 Task: Open a blank sheet, save the file as knowledge.pdf Insert a table ' 2 by 2' In first column, add headers, 'Brand, Model'. Under first header, add  AppleUnder second header, add Iphone. Change table style to  Light Blue
Action: Mouse moved to (241, 184)
Screenshot: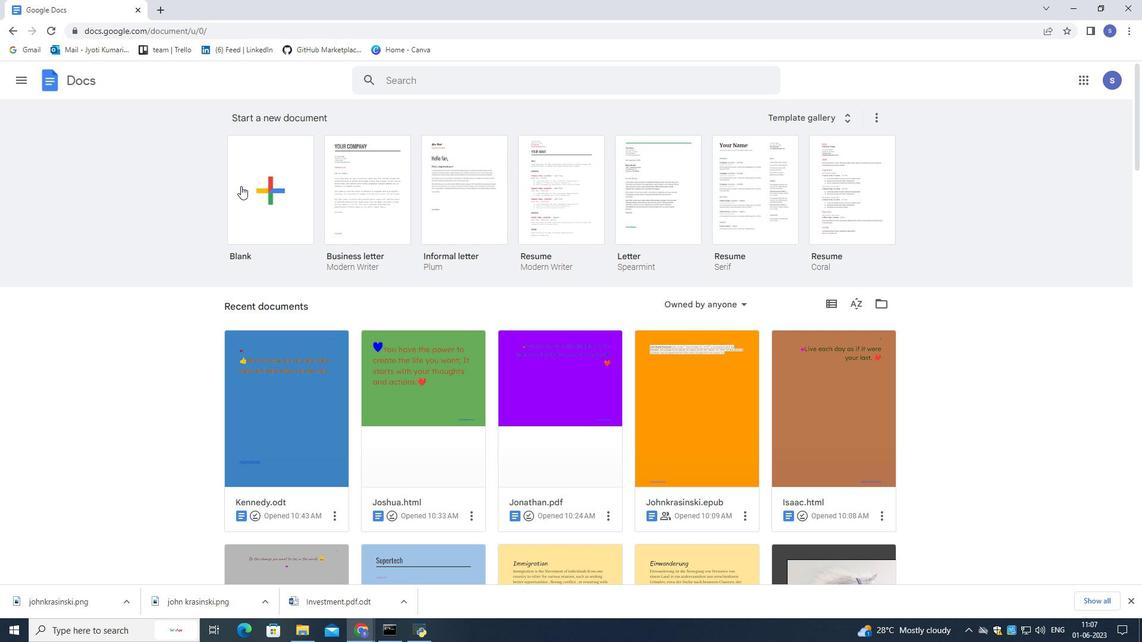 
Action: Mouse pressed left at (241, 184)
Screenshot: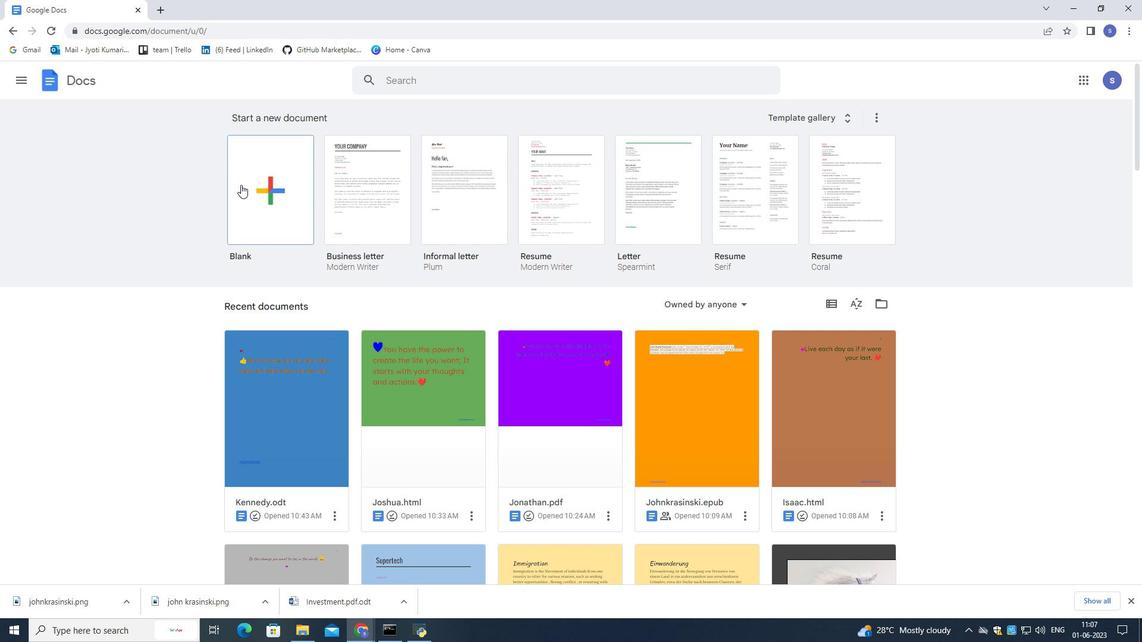 
Action: Mouse pressed left at (241, 184)
Screenshot: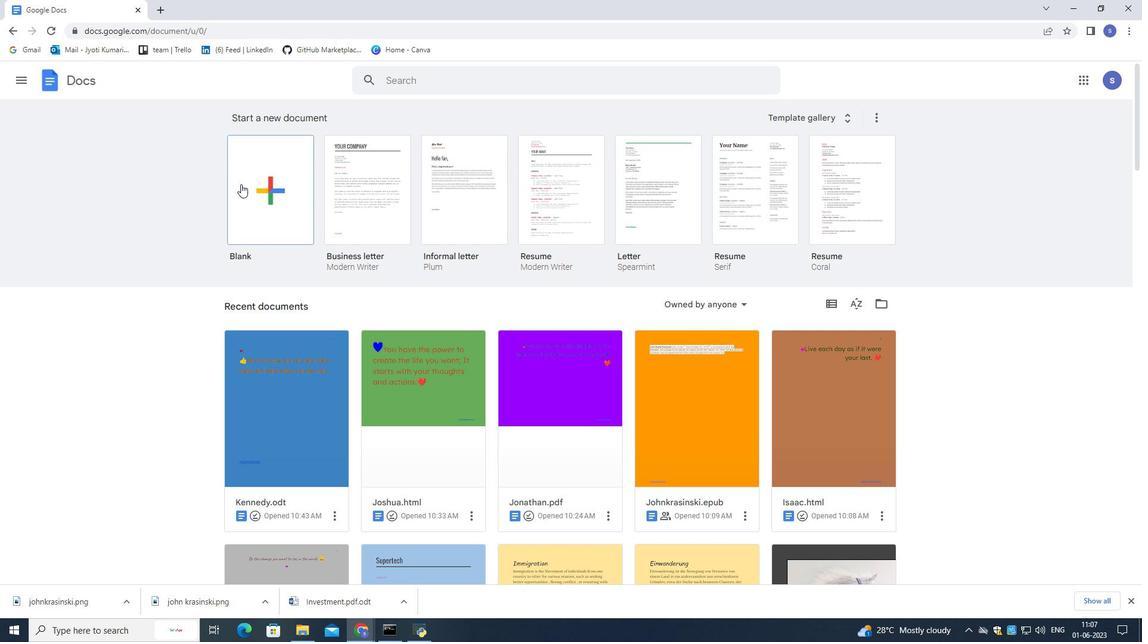 
Action: Mouse moved to (130, 72)
Screenshot: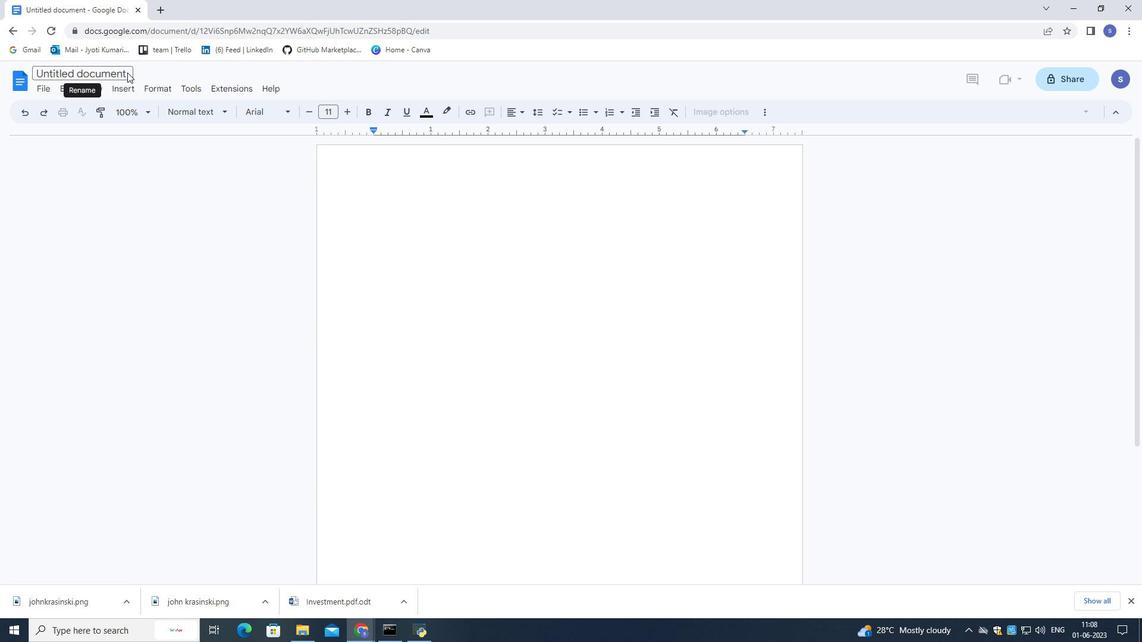 
Action: Mouse pressed left at (130, 72)
Screenshot: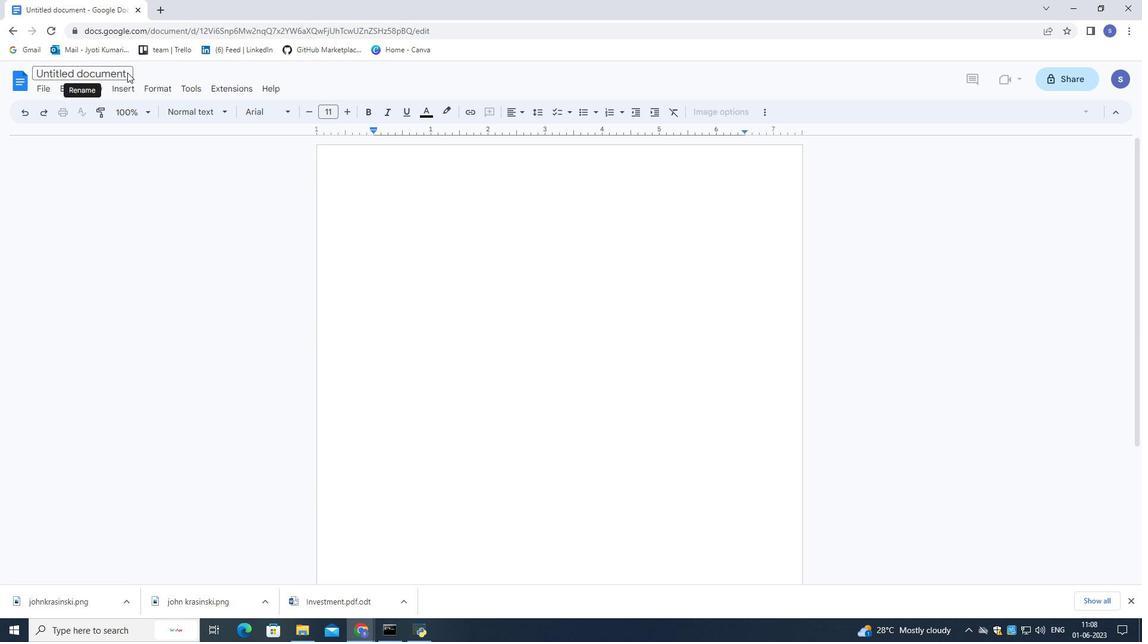 
Action: Mouse moved to (288, 89)
Screenshot: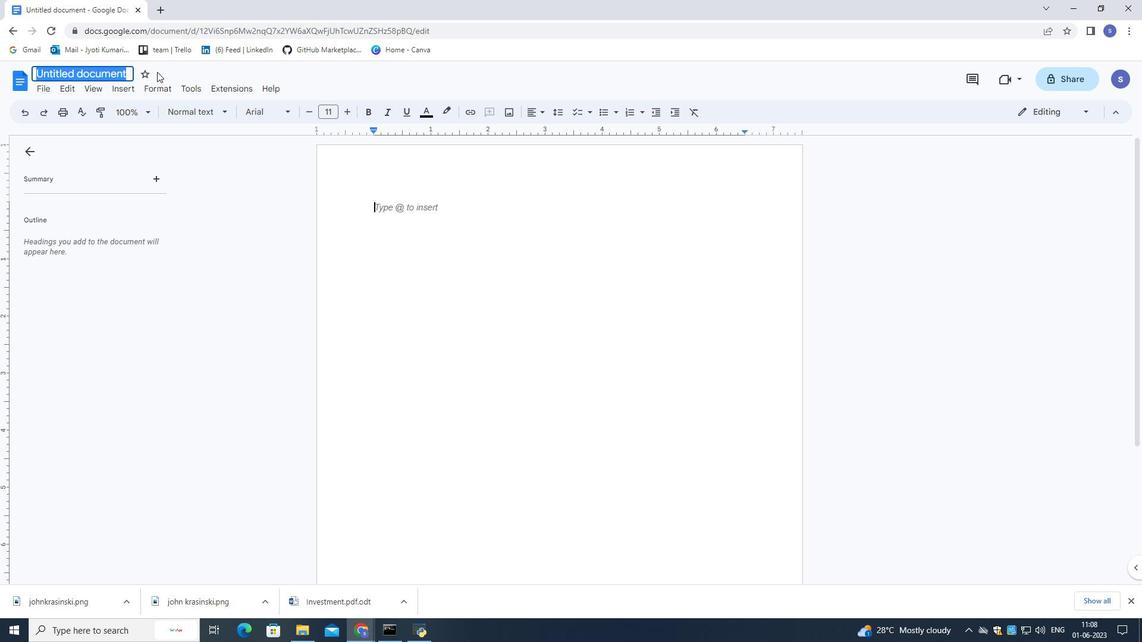 
Action: Key pressed <Key.shift>
Screenshot: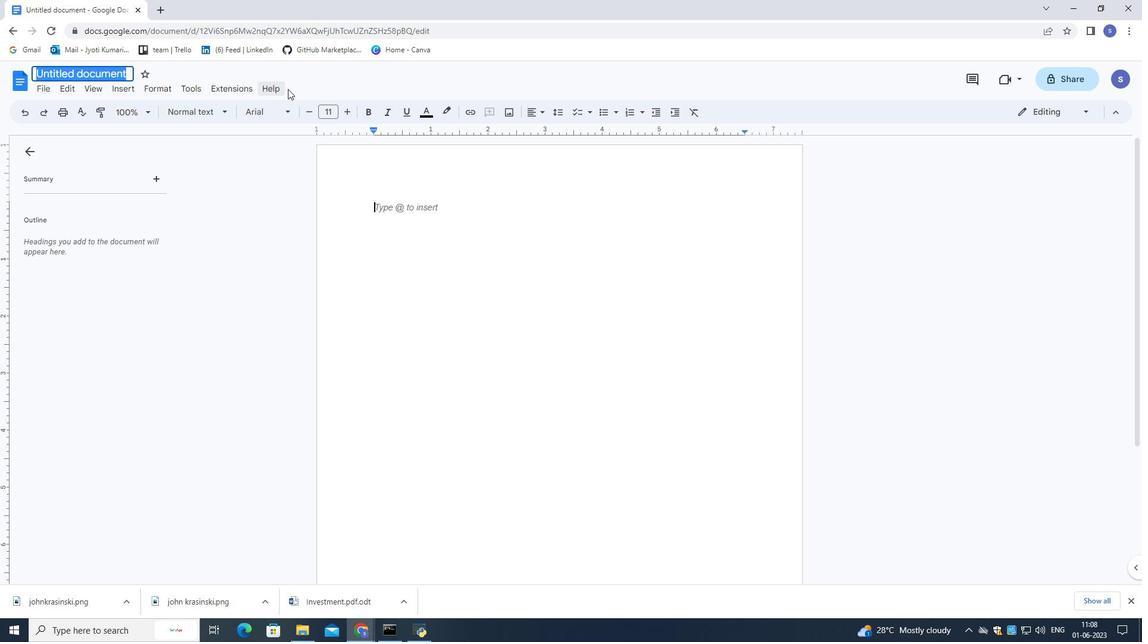
Action: Mouse moved to (288, 89)
Screenshot: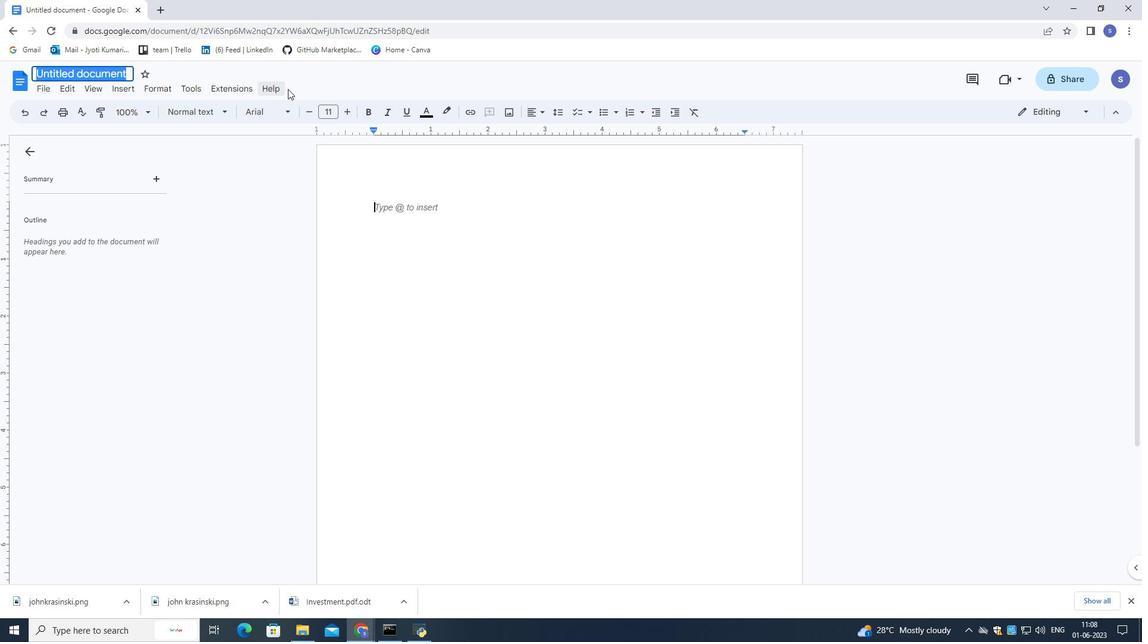 
Action: Key pressed Knowledge.pdf<Key.enter>
Screenshot: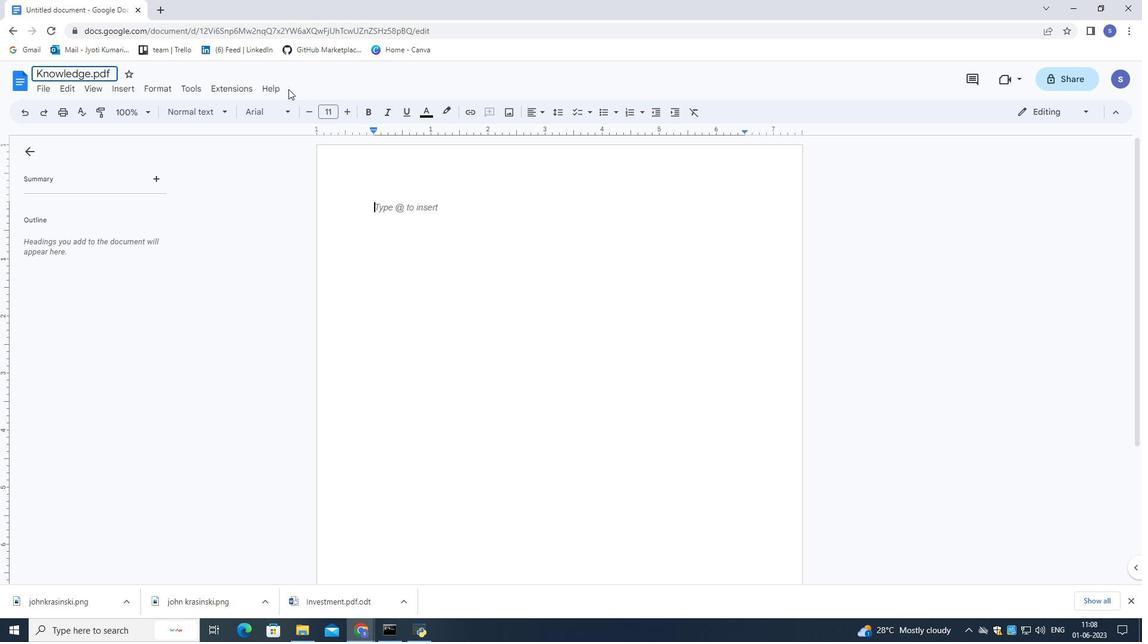 
Action: Mouse moved to (122, 86)
Screenshot: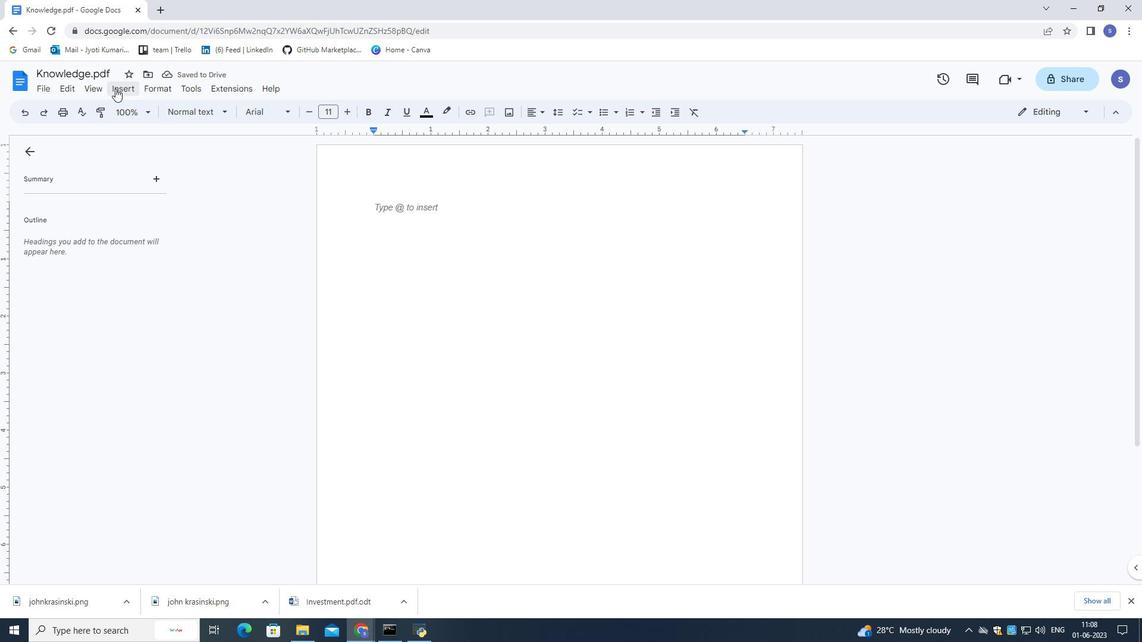 
Action: Mouse pressed left at (122, 86)
Screenshot: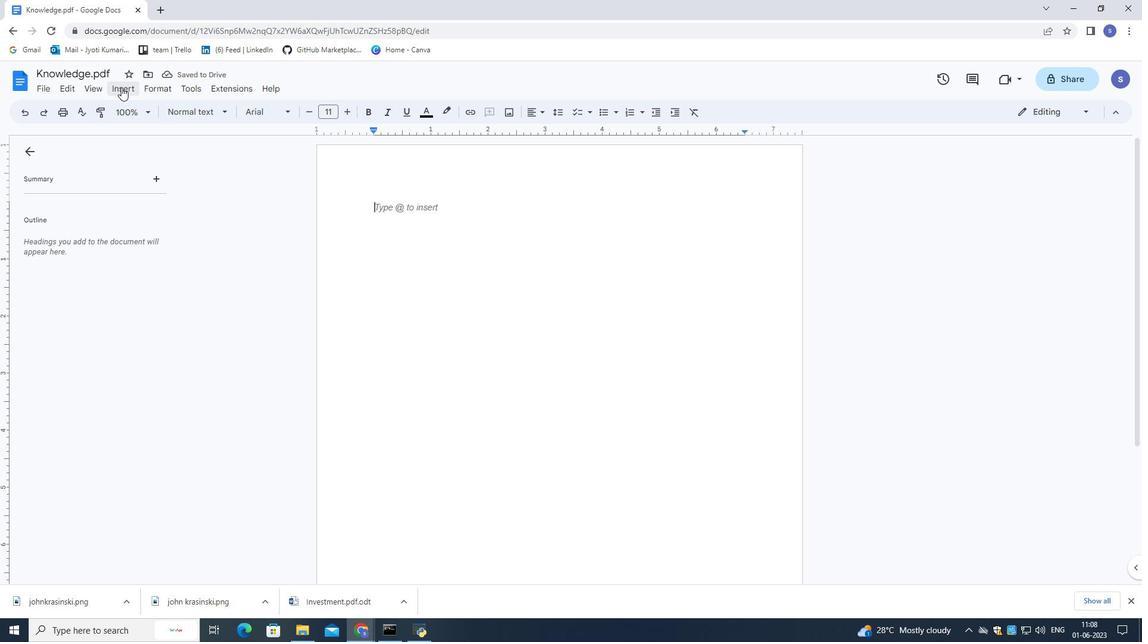 
Action: Mouse moved to (315, 167)
Screenshot: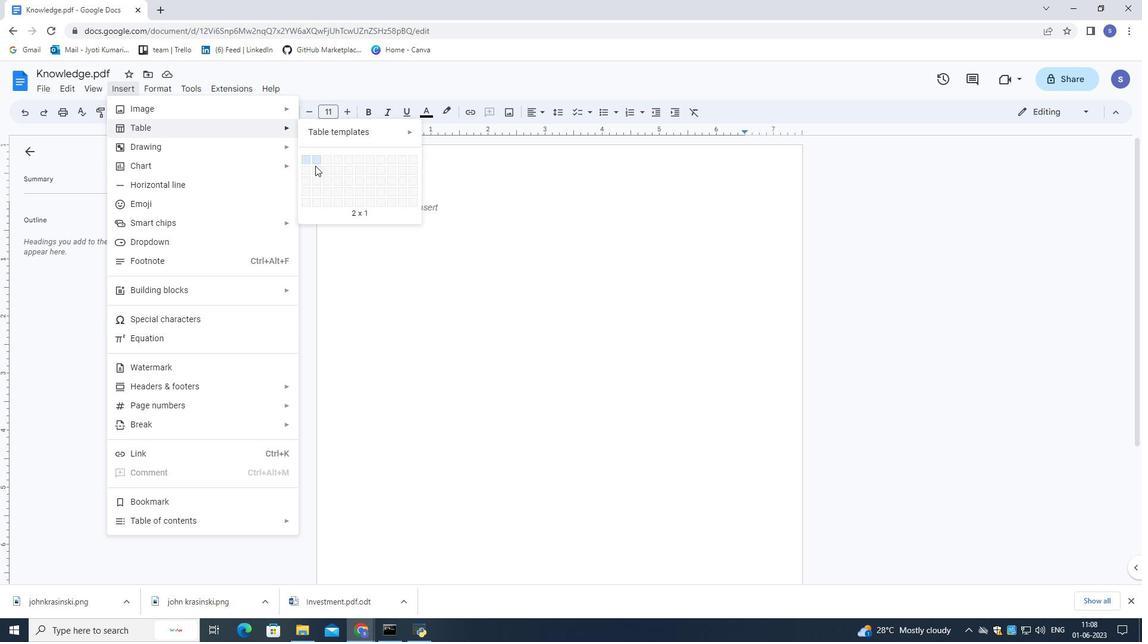 
Action: Mouse pressed left at (315, 167)
Screenshot: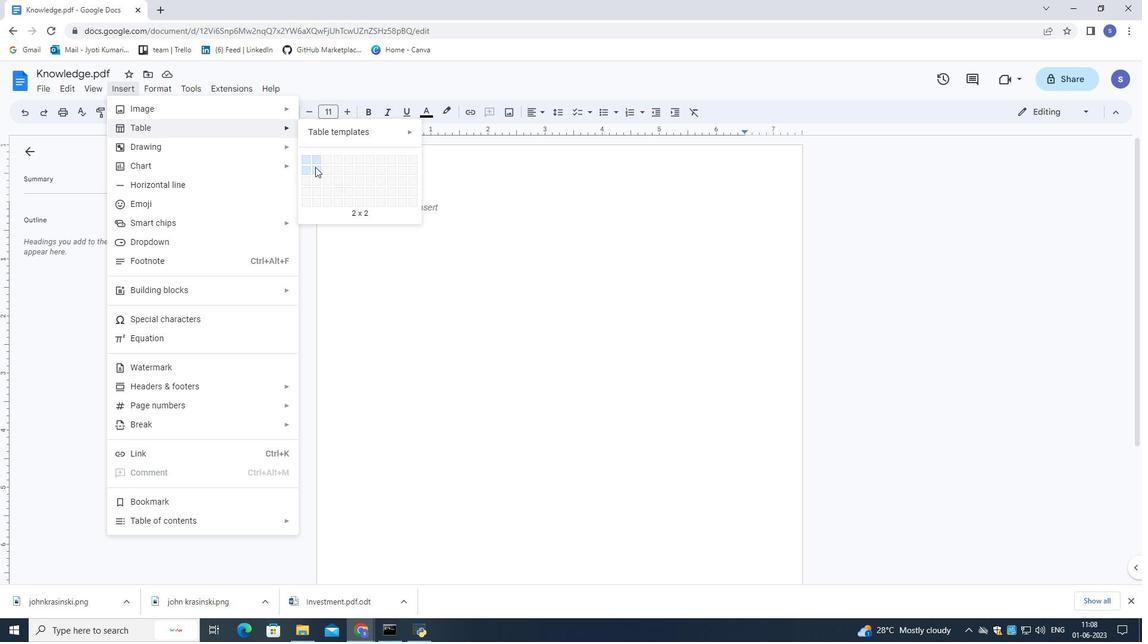 
Action: Mouse moved to (492, 233)
Screenshot: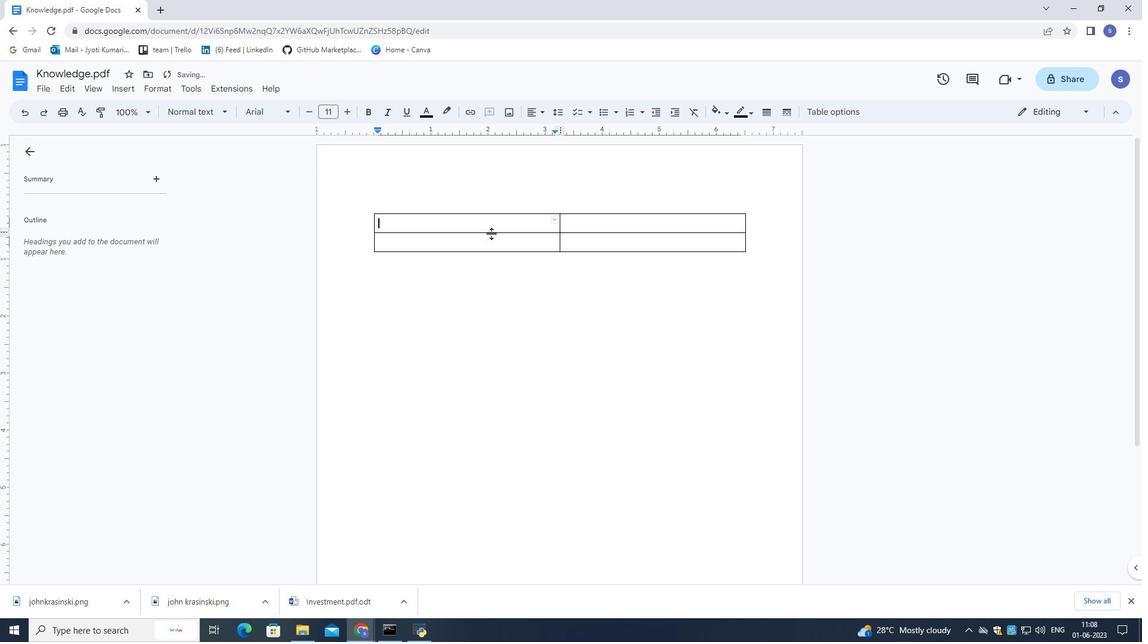 
Action: Mouse pressed left at (492, 233)
Screenshot: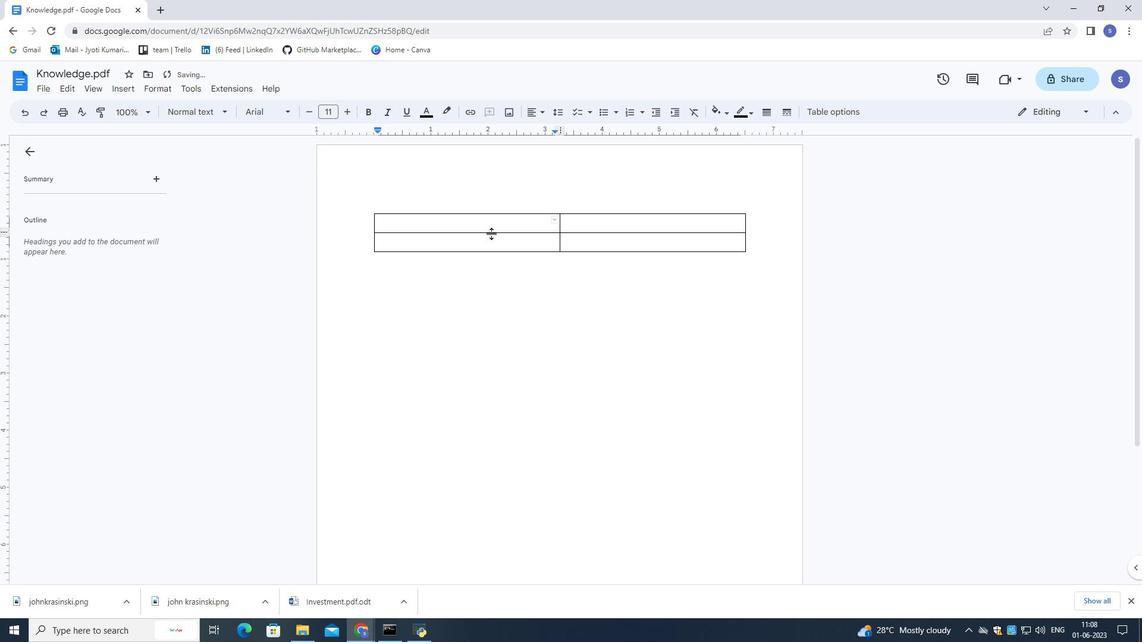 
Action: Mouse moved to (495, 258)
Screenshot: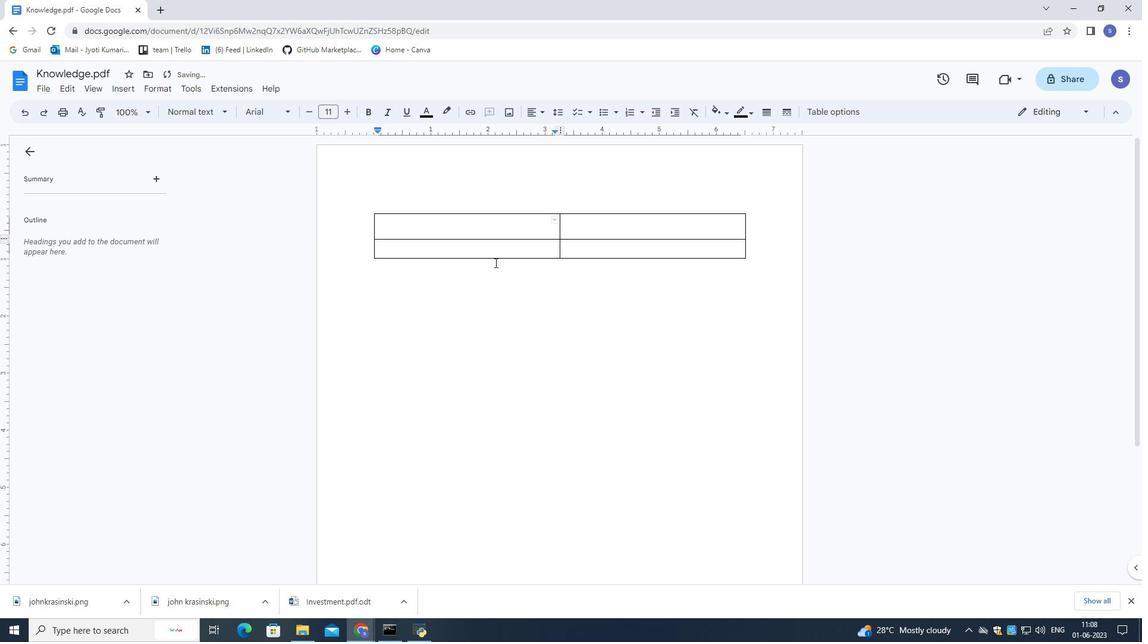 
Action: Mouse pressed left at (495, 258)
Screenshot: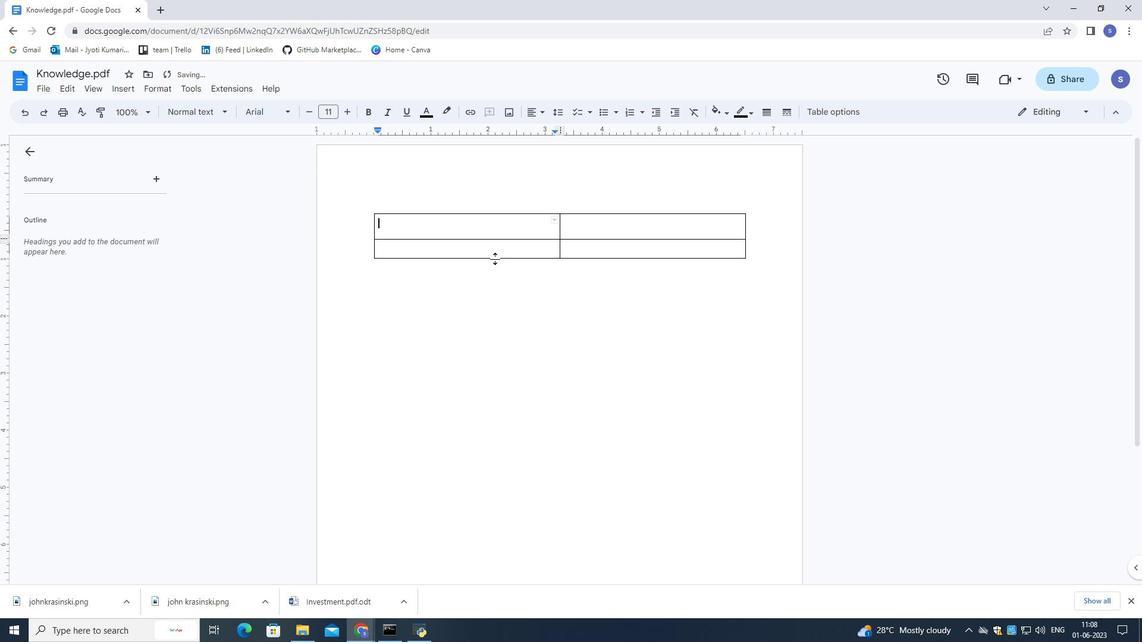 
Action: Mouse moved to (484, 226)
Screenshot: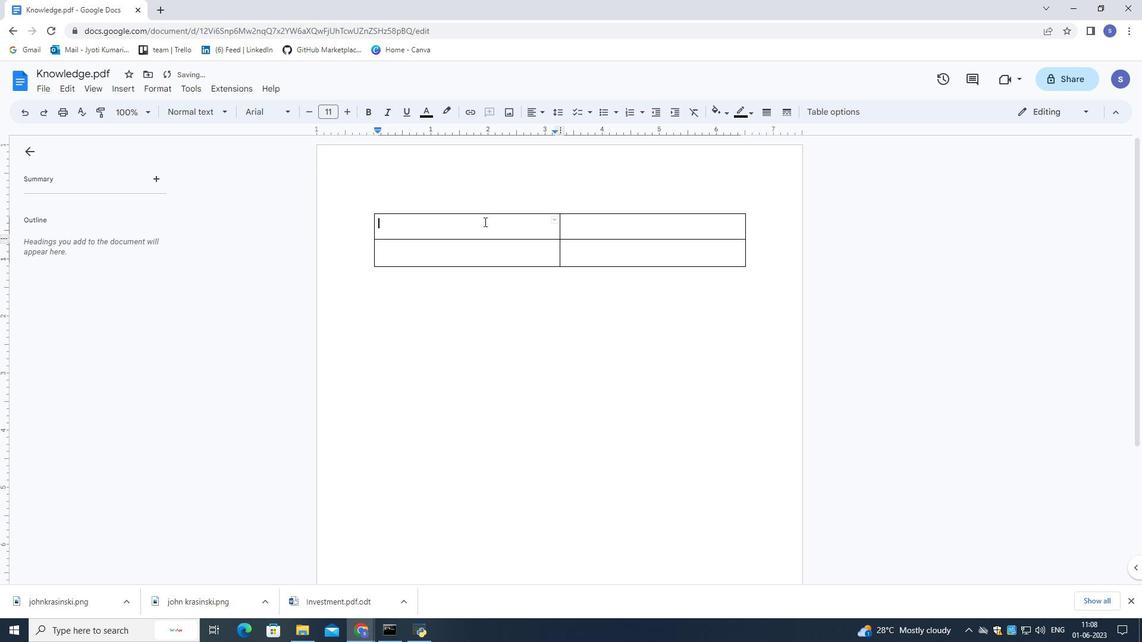 
Action: Mouse pressed left at (484, 226)
Screenshot: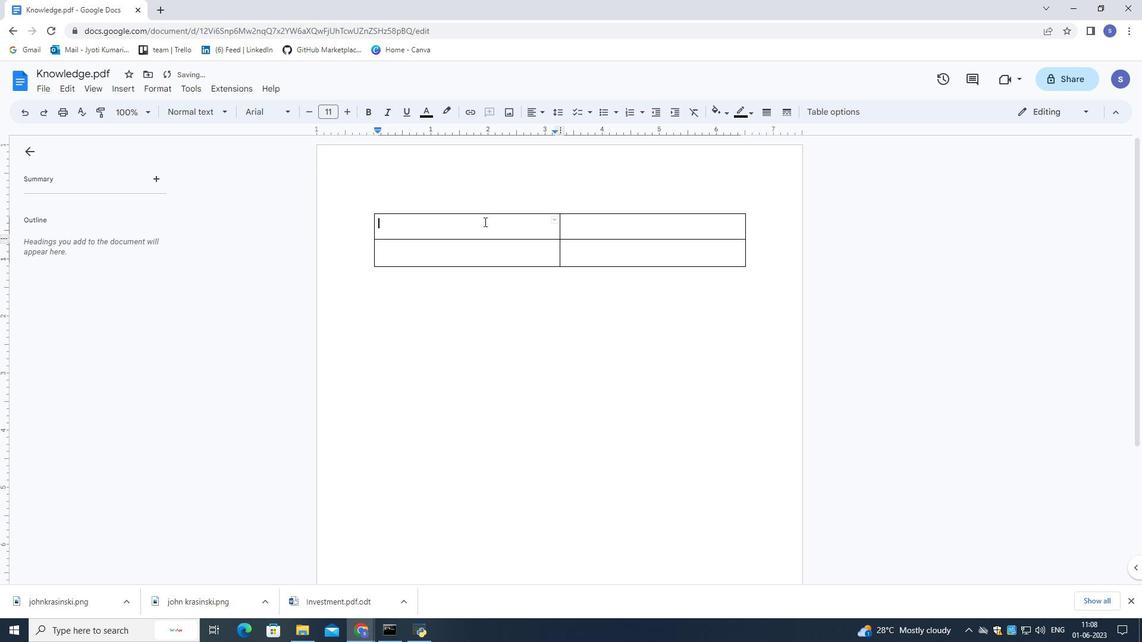 
Action: Mouse moved to (586, 219)
Screenshot: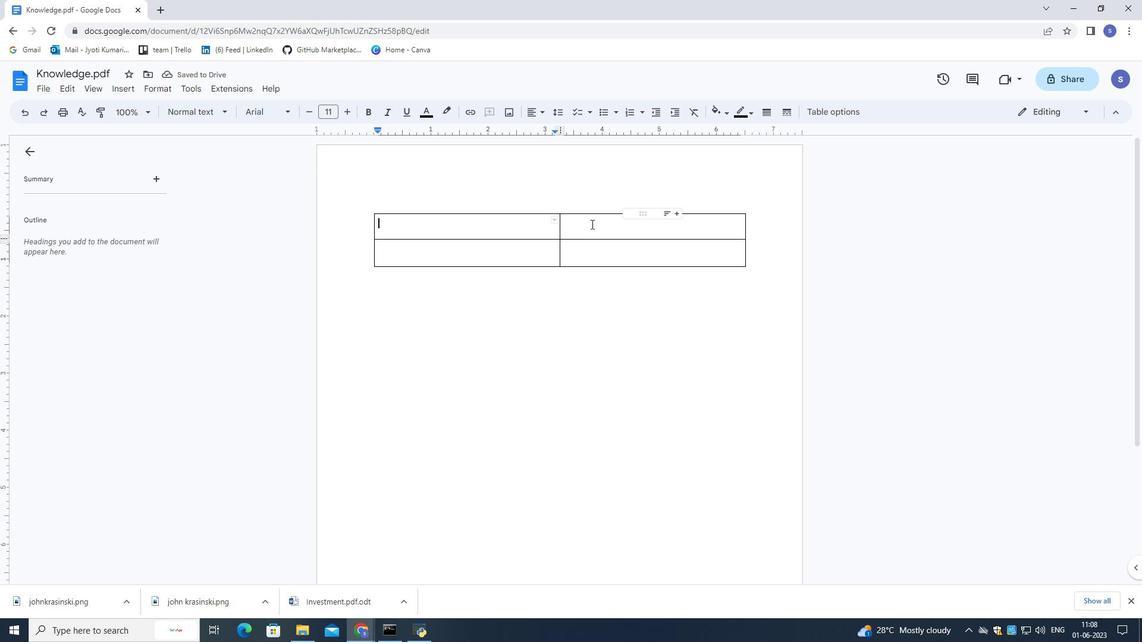 
Action: Key pressed <Key.shift>Brand<Key.right><Key.shift>N<Key.backspace><Key.shift>Model
Screenshot: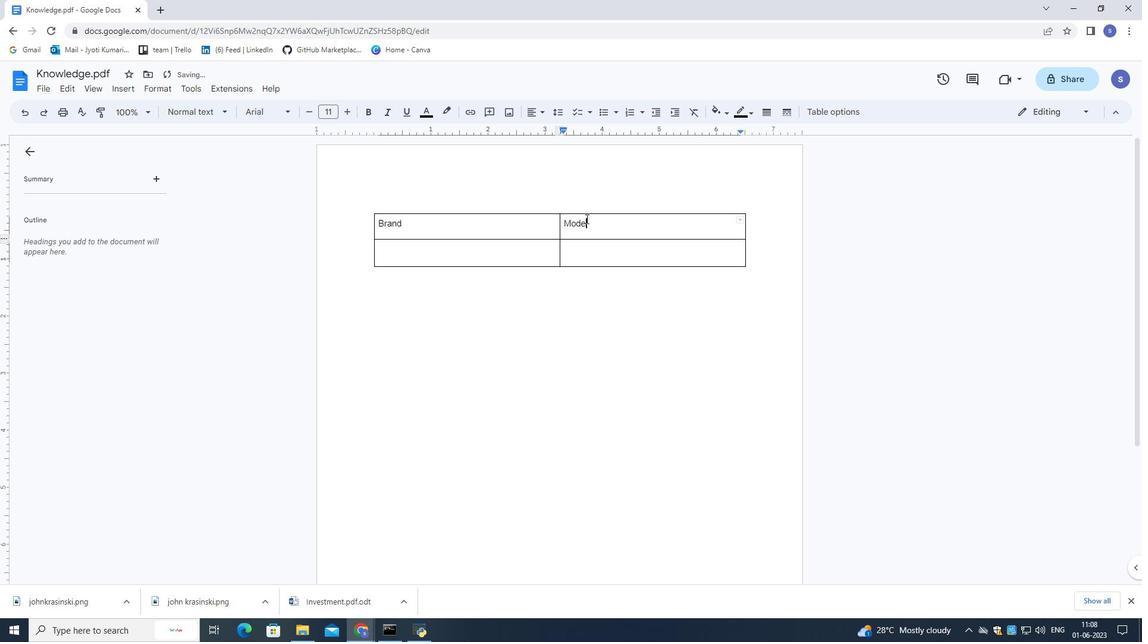 
Action: Mouse moved to (406, 259)
Screenshot: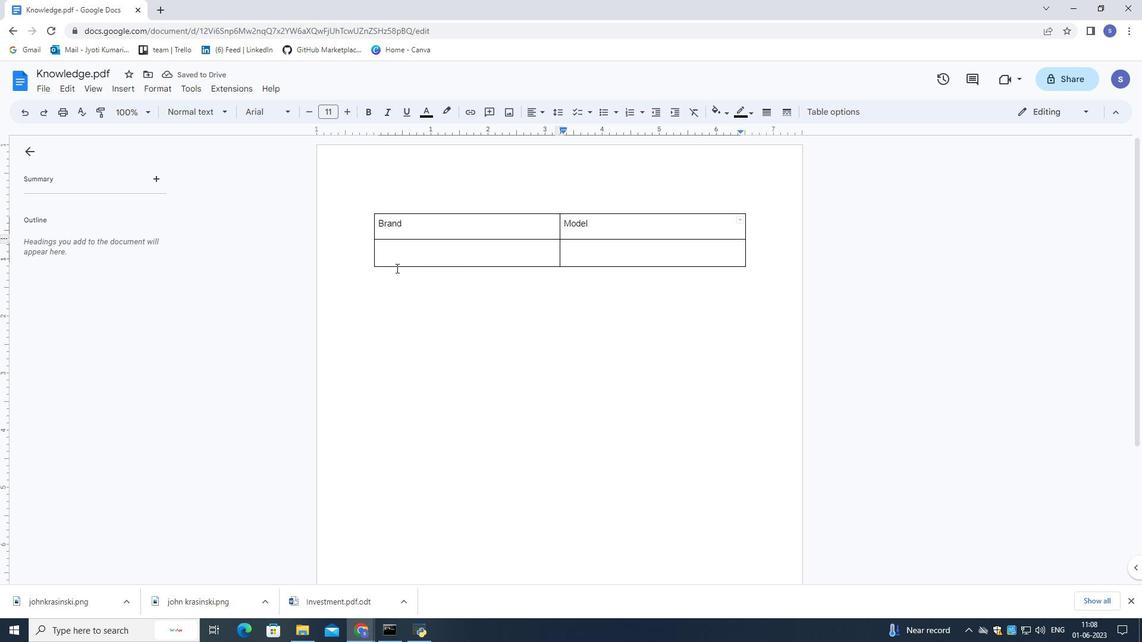 
Action: Mouse pressed left at (406, 259)
Screenshot: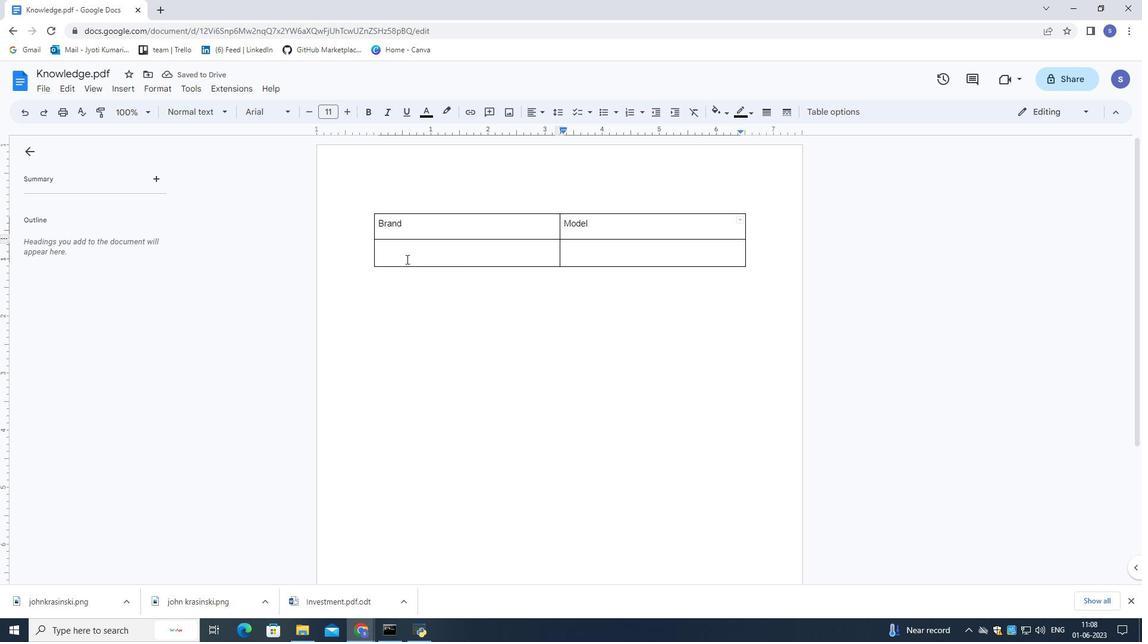 
Action: Mouse moved to (423, 304)
Screenshot: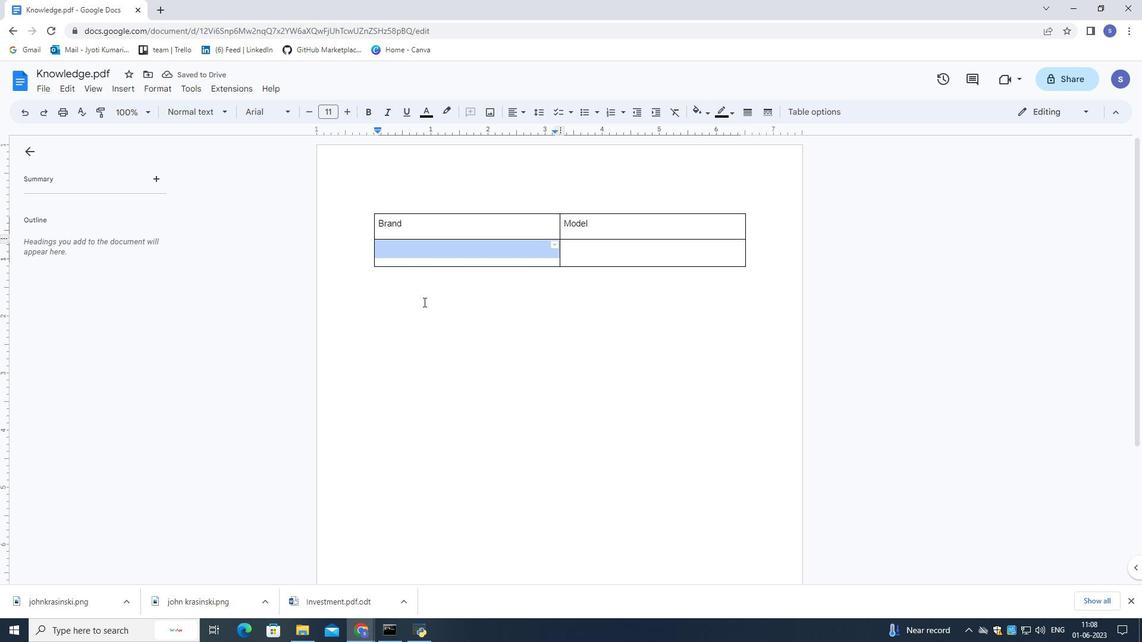
Action: Mouse pressed left at (423, 304)
Screenshot: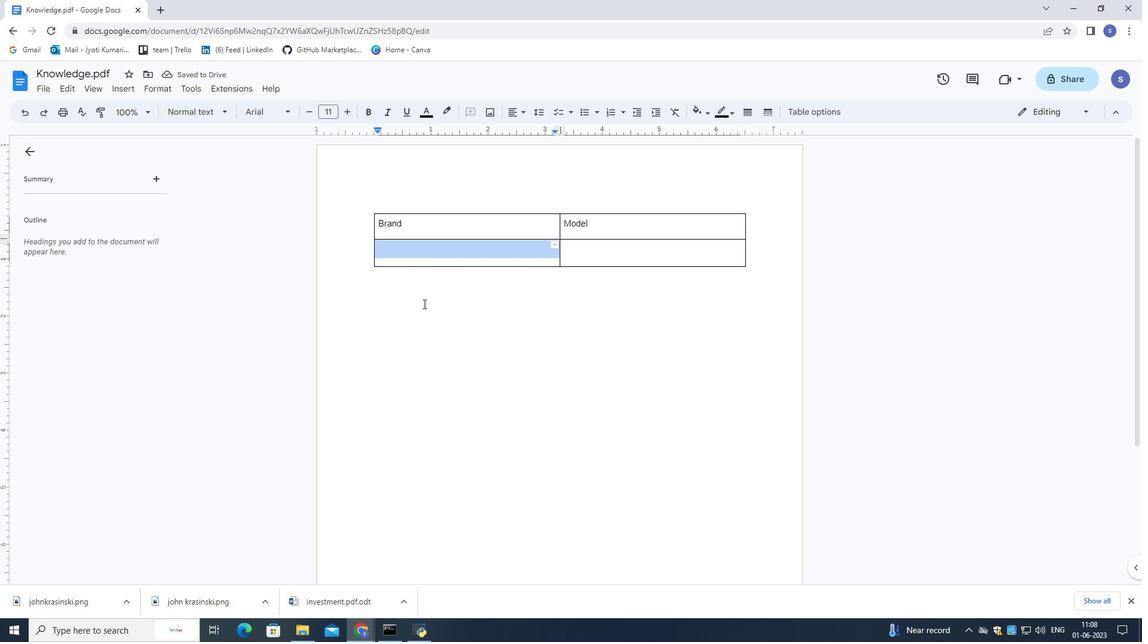 
Action: Mouse moved to (424, 261)
Screenshot: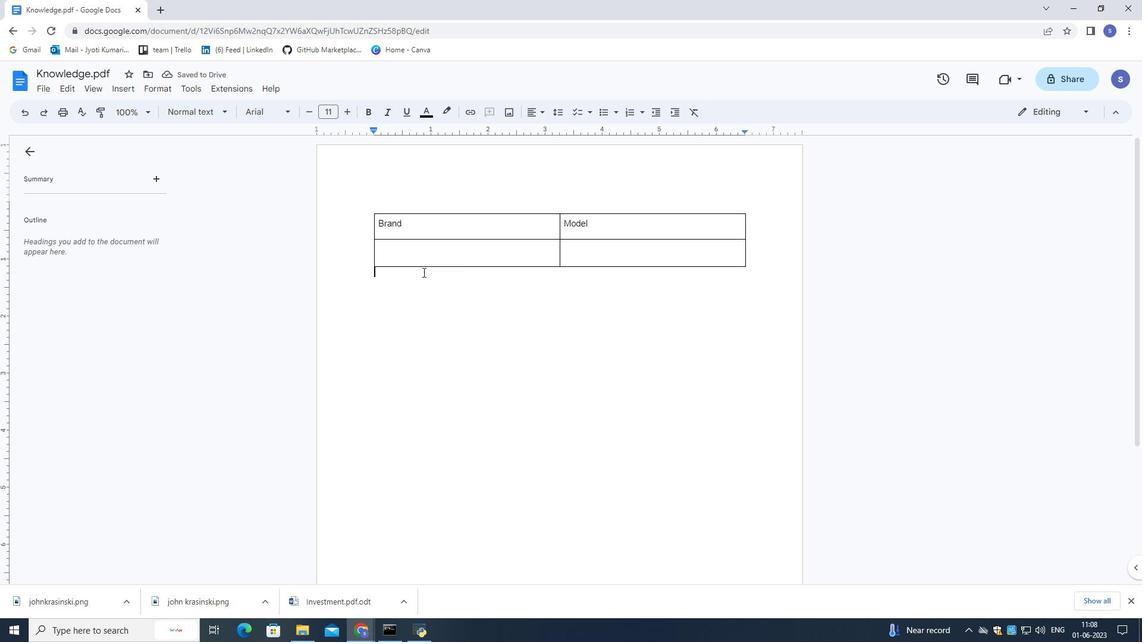 
Action: Mouse pressed left at (424, 261)
Screenshot: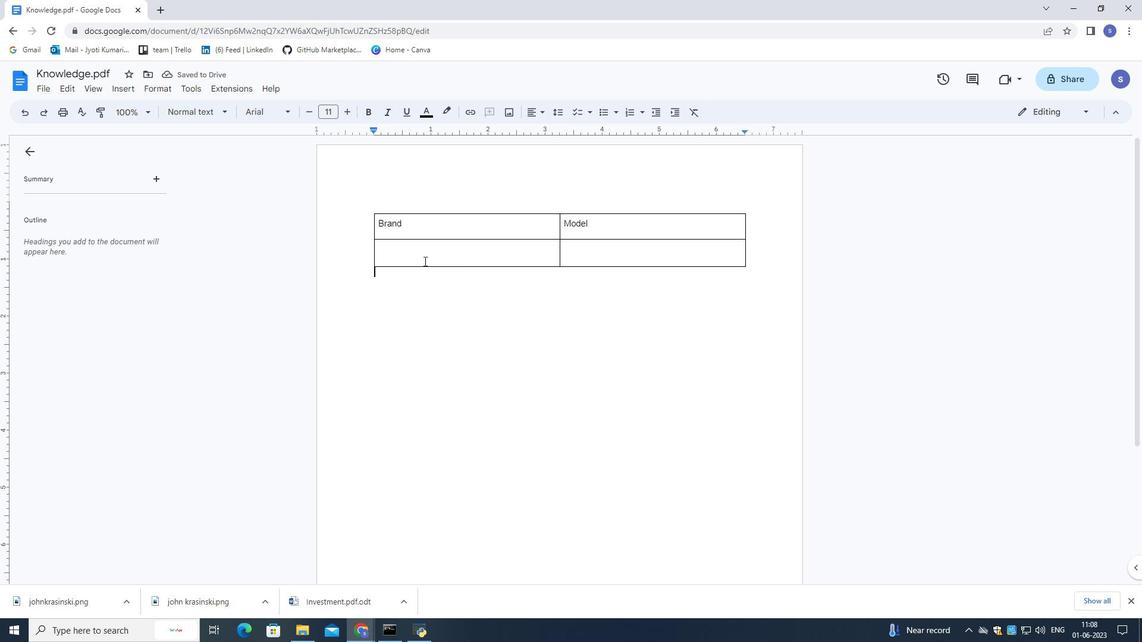 
Action: Mouse moved to (421, 307)
Screenshot: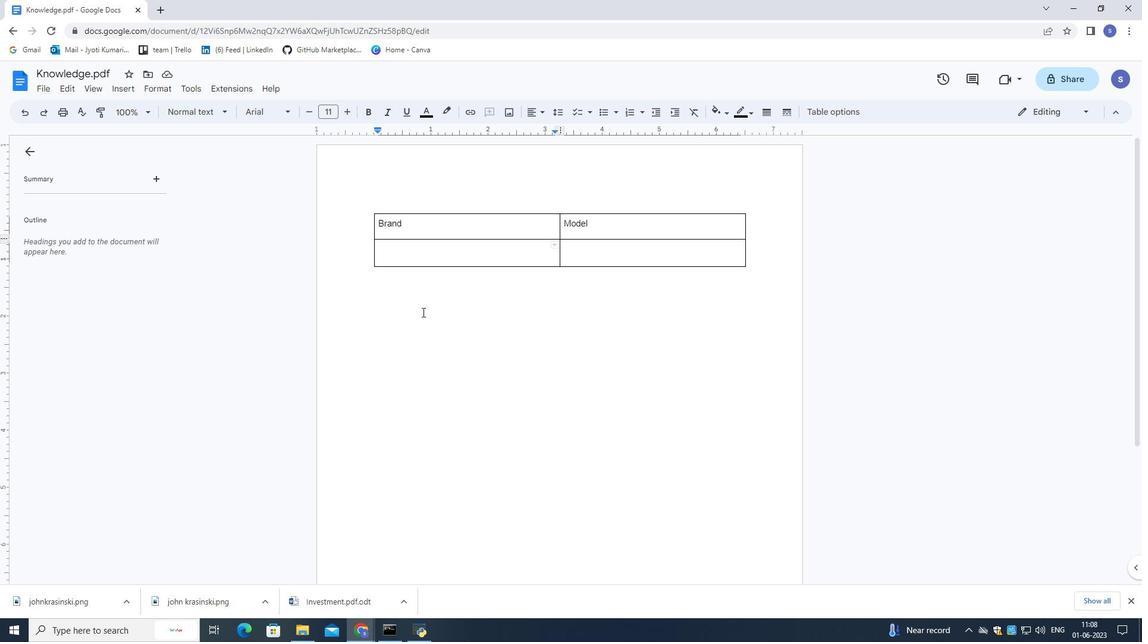 
Action: Key pressed <Key.shift>
Screenshot: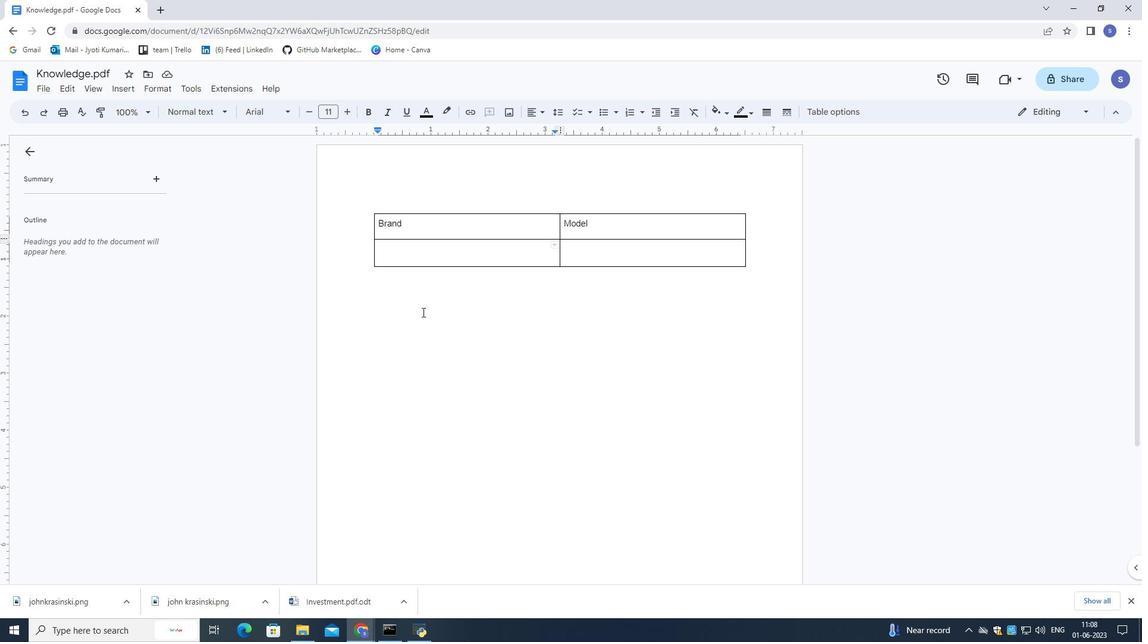 
Action: Mouse moved to (420, 307)
Screenshot: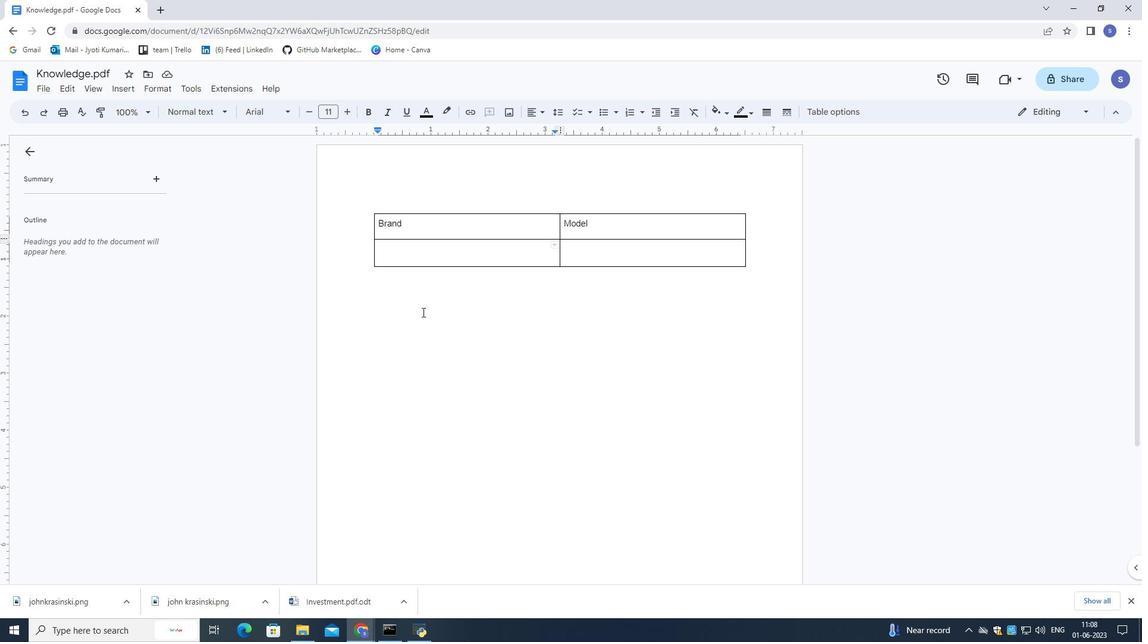 
Action: Key pressed <Key.shift><Key.shift><Key.shift><Key.shift><Key.shift><Key.shift><Key.shift><Key.shift><Key.shift><Key.shift><Key.shift><Key.shift><Key.shift><Key.shift><Key.shift><Key.shift><Key.shift><Key.shift><Key.shift><Key.shift><Key.shift><Key.shift><Key.shift><Key.shift><Key.shift><Key.shift><Key.shift><Key.shift><Key.shift><Key.shift><Key.shift><Key.shift><Key.shift><Key.shift><Key.shift><Key.shift><Key.shift><Key.shift><Key.shift><Key.shift><Key.shift><Key.shift><Key.shift><Key.shift><Key.shift><Key.shift><Key.shift><Key.shift><Key.shift><Key.shift><Key.shift><Key.shift><Key.shift><Key.shift><Key.shift><Key.shift><Key.shift><Key.shift><Key.shift><Key.shift><Key.shift><Key.shift><Key.shift><Key.shift><Key.shift><Key.shift><Key.shift><Key.shift><Key.shift><Key.shift><Key.shift><Key.shift><Key.shift>
Screenshot: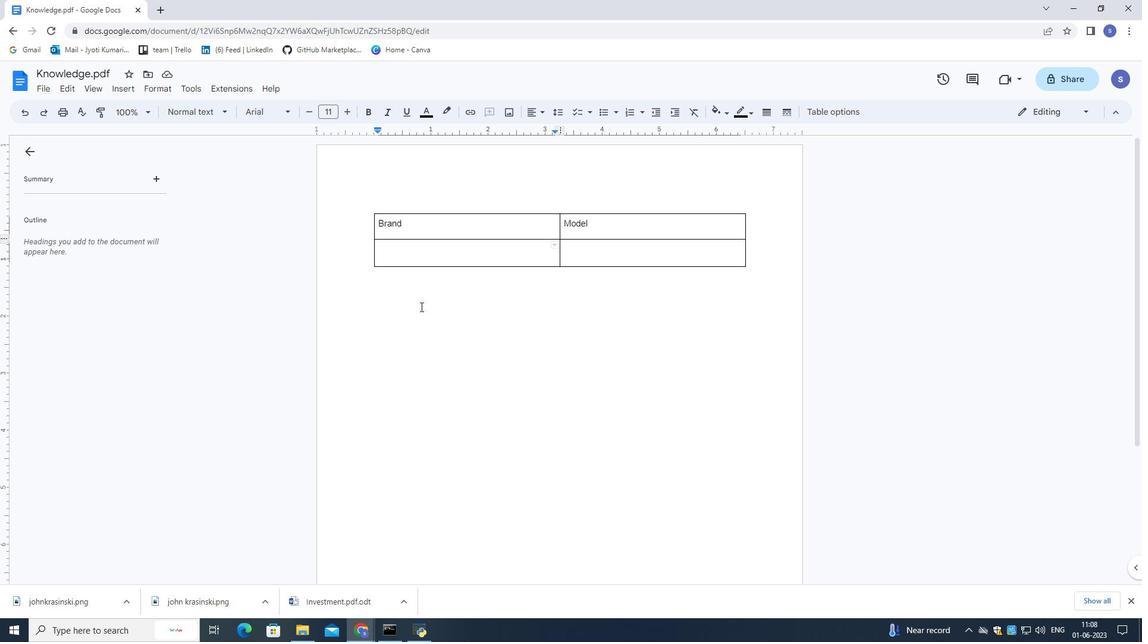 
Action: Mouse moved to (467, 286)
Screenshot: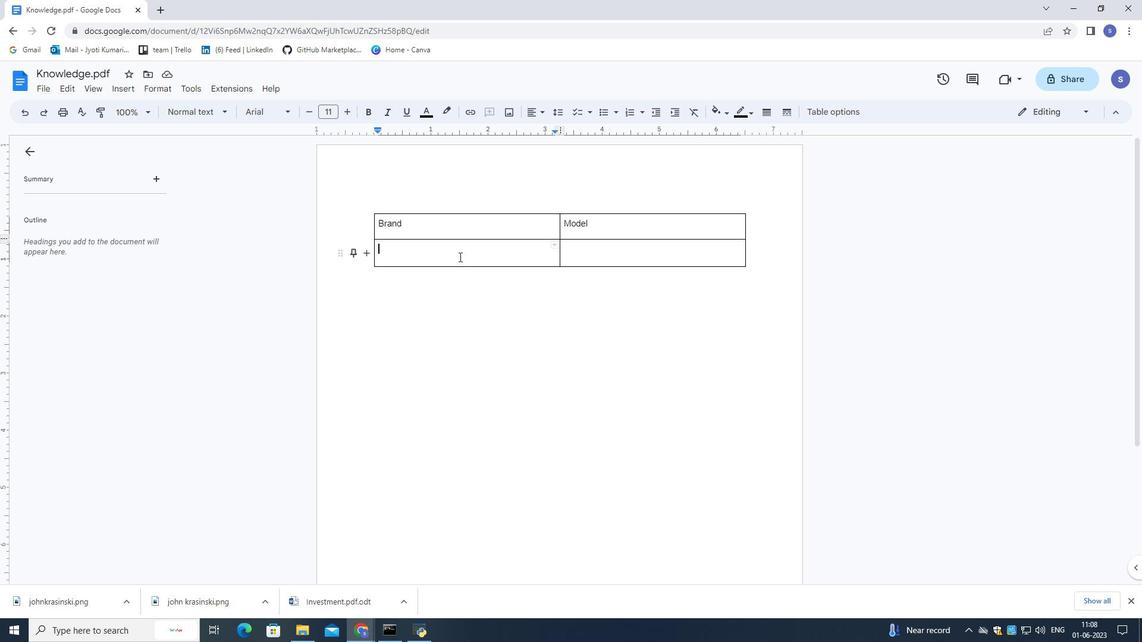 
Action: Key pressed <Key.shift><Key.shift><Key.shift><Key.shift><Key.shift><Key.shift><Key.shift><Key.shift><Key.shift><Key.shift>Apple<Key.right><Key.shift>p<Key.backspace><Key.shift>Iphone
Screenshot: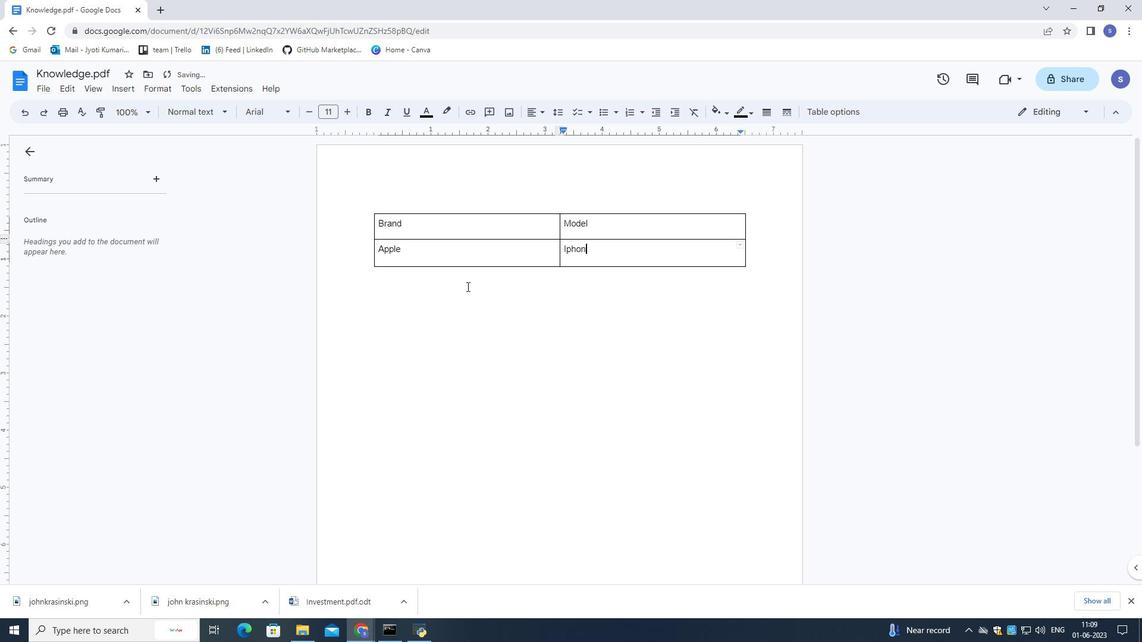 
Action: Mouse moved to (659, 250)
Screenshot: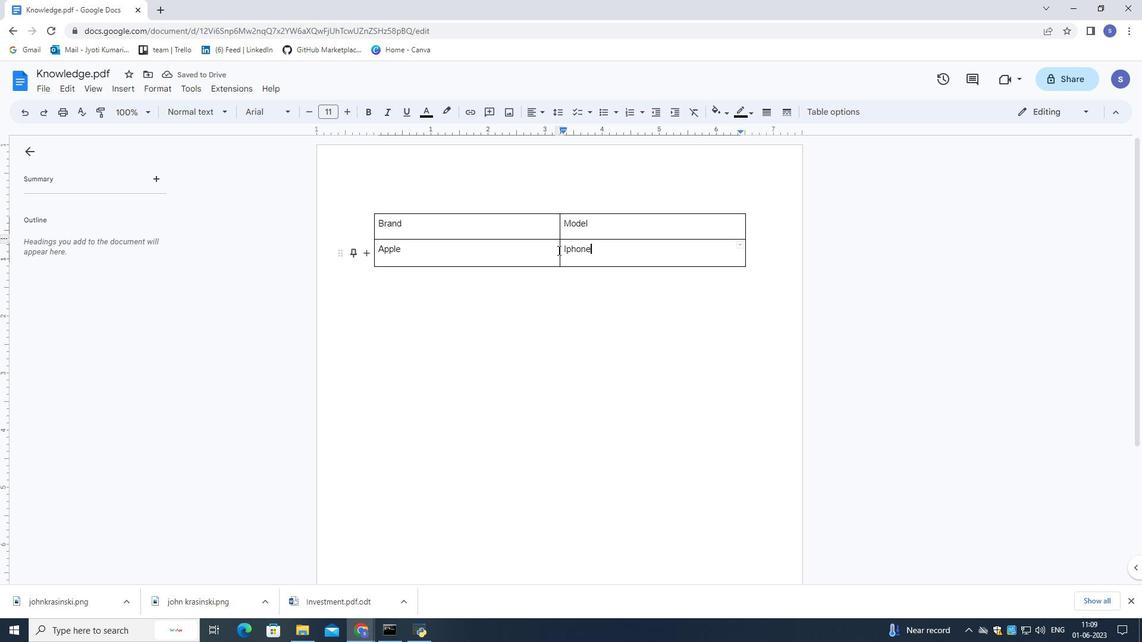 
Action: Mouse pressed left at (659, 250)
Screenshot: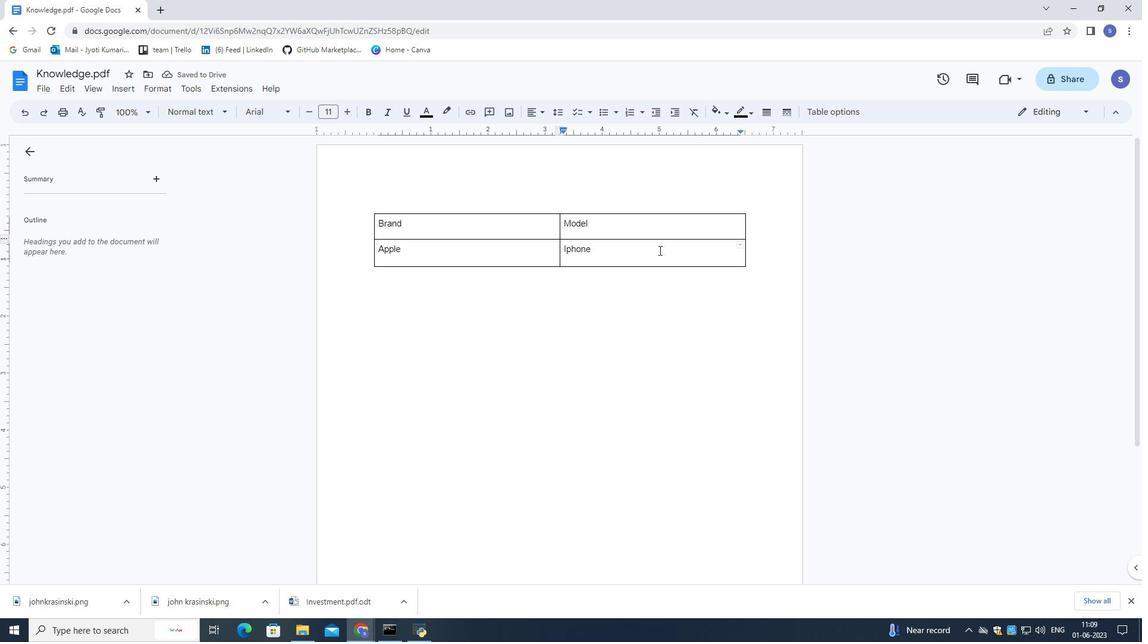 
Action: Mouse pressed left at (659, 250)
Screenshot: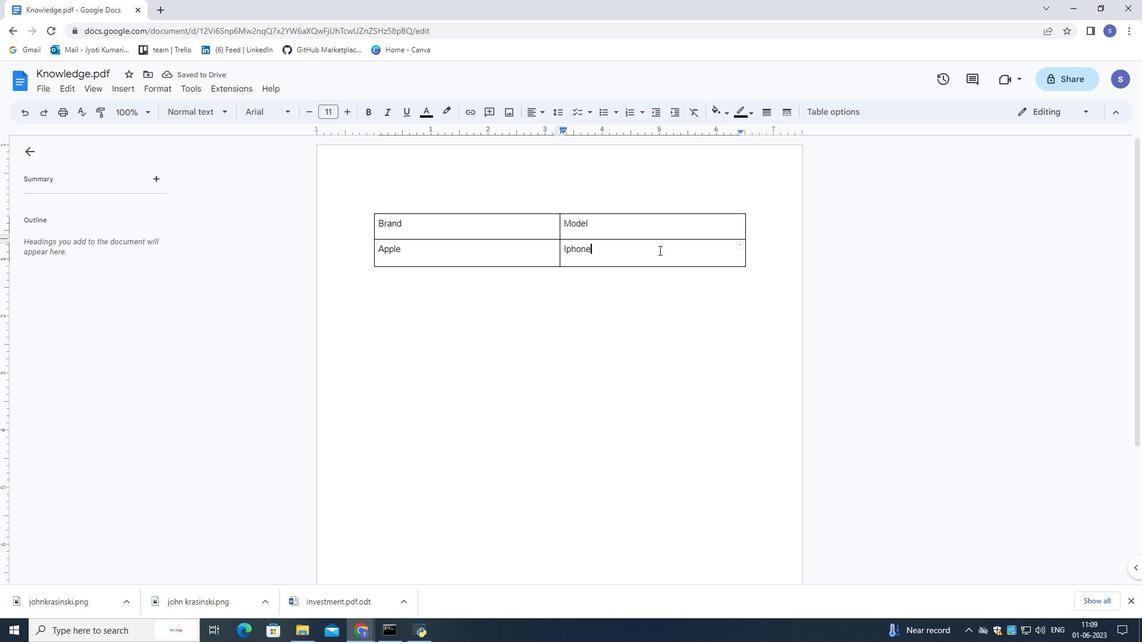 
Action: Mouse moved to (696, 111)
Screenshot: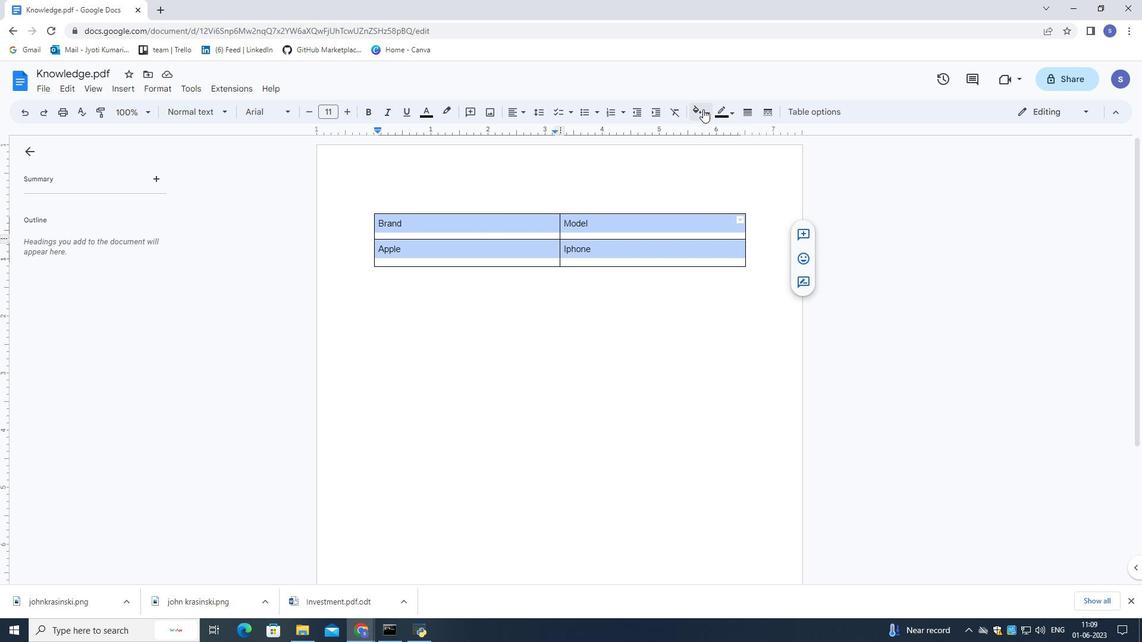 
Action: Mouse pressed left at (696, 111)
Screenshot: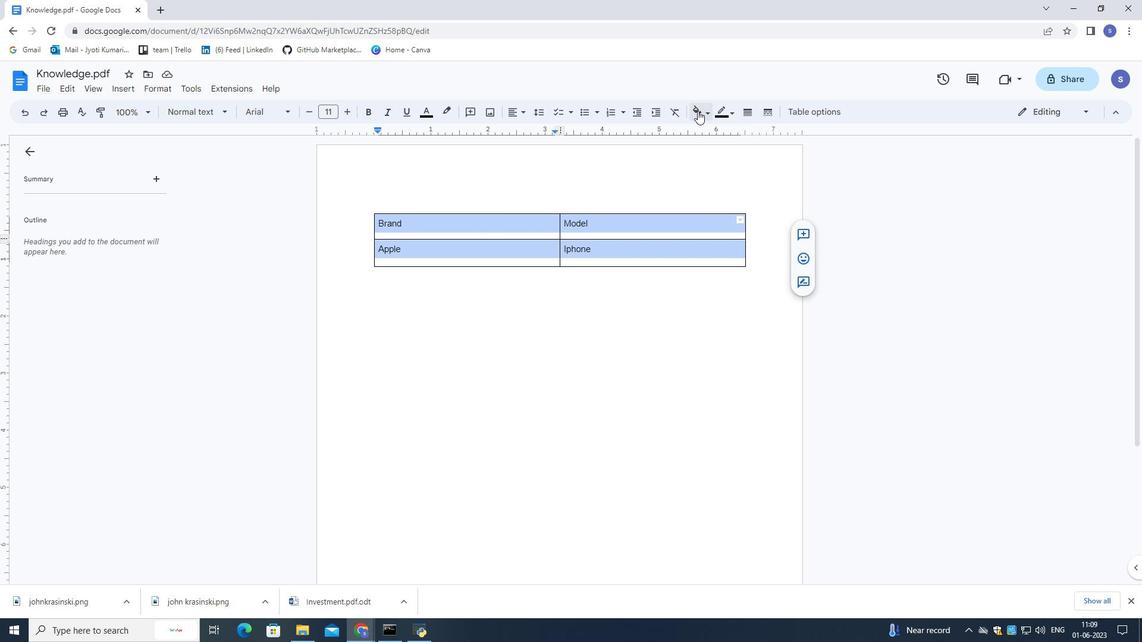 
Action: Mouse moved to (781, 182)
Screenshot: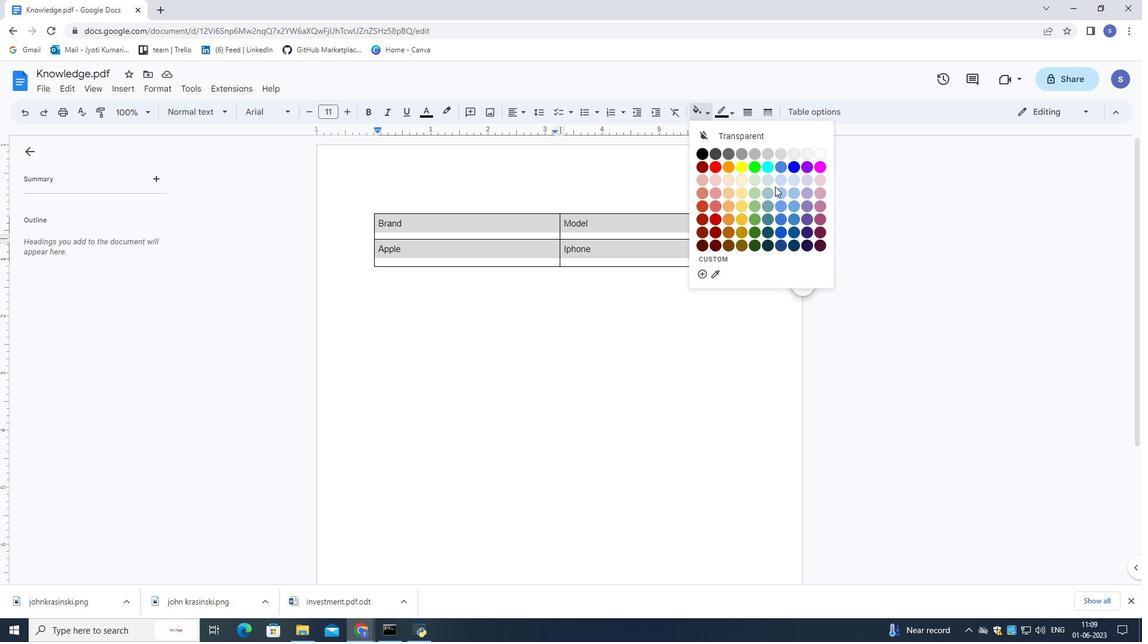 
Action: Mouse pressed left at (781, 182)
Screenshot: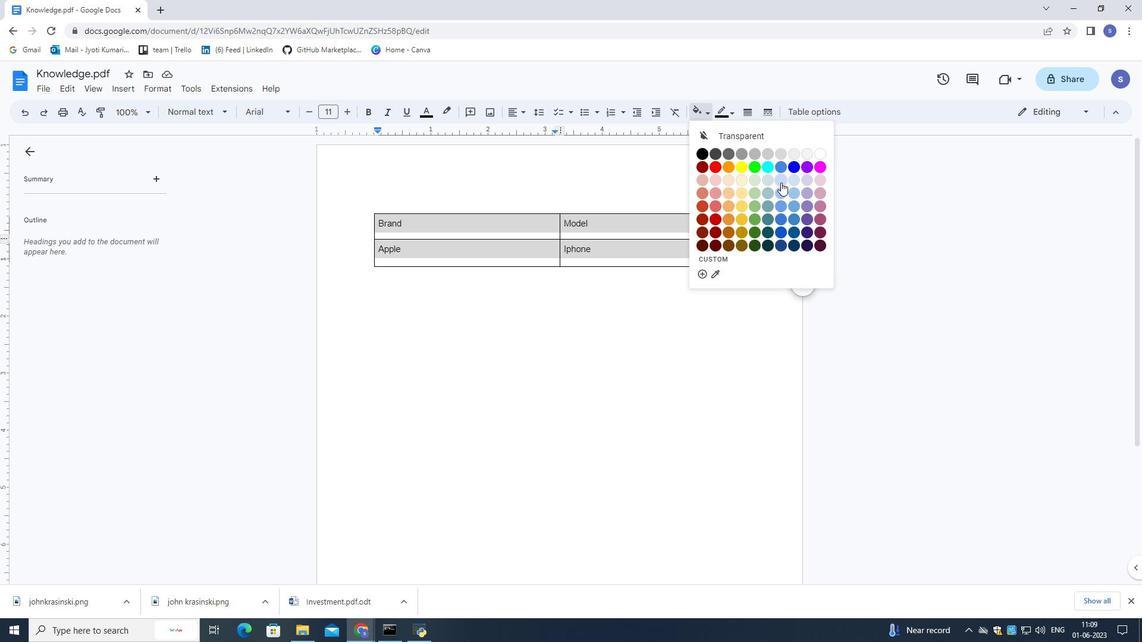 
Action: Mouse moved to (686, 285)
Screenshot: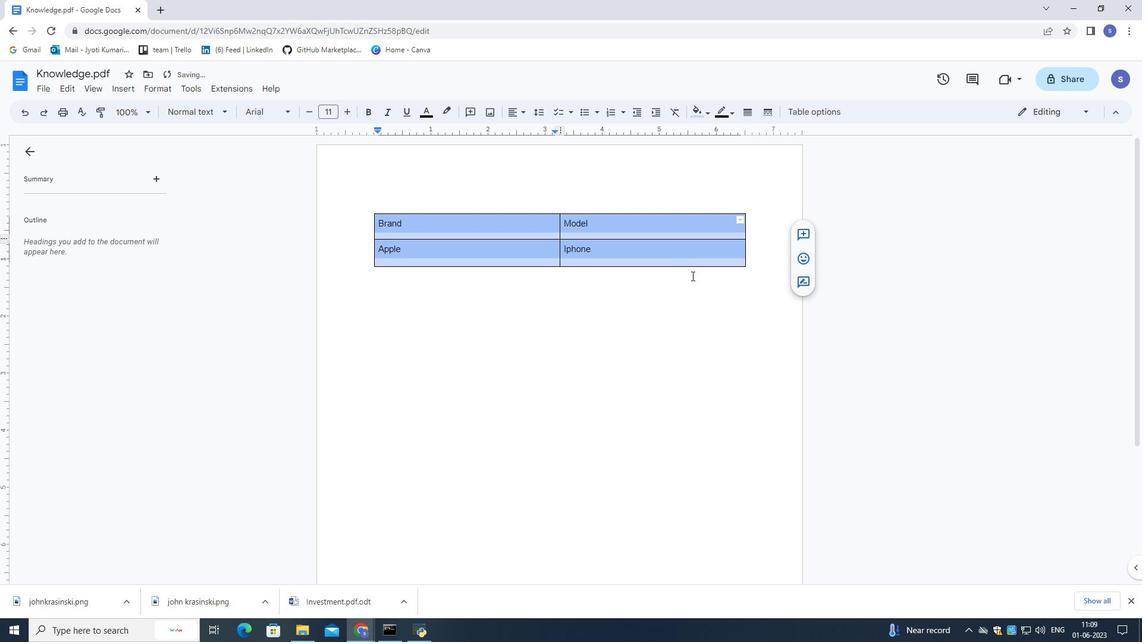 
Action: Mouse pressed left at (686, 285)
Screenshot: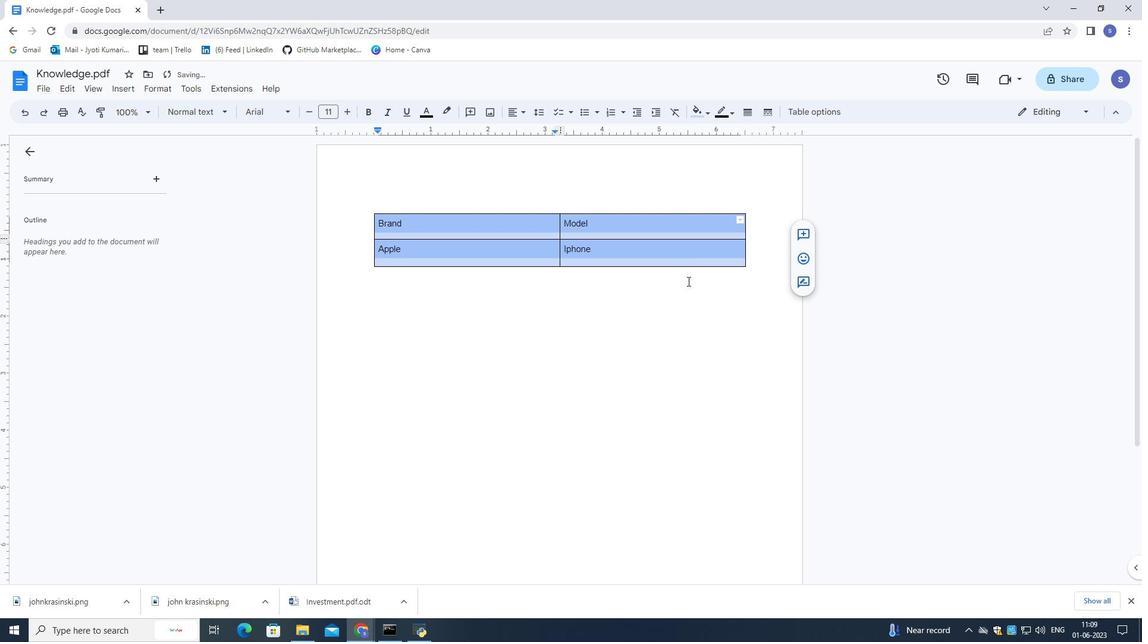 
Action: Mouse moved to (677, 264)
Screenshot: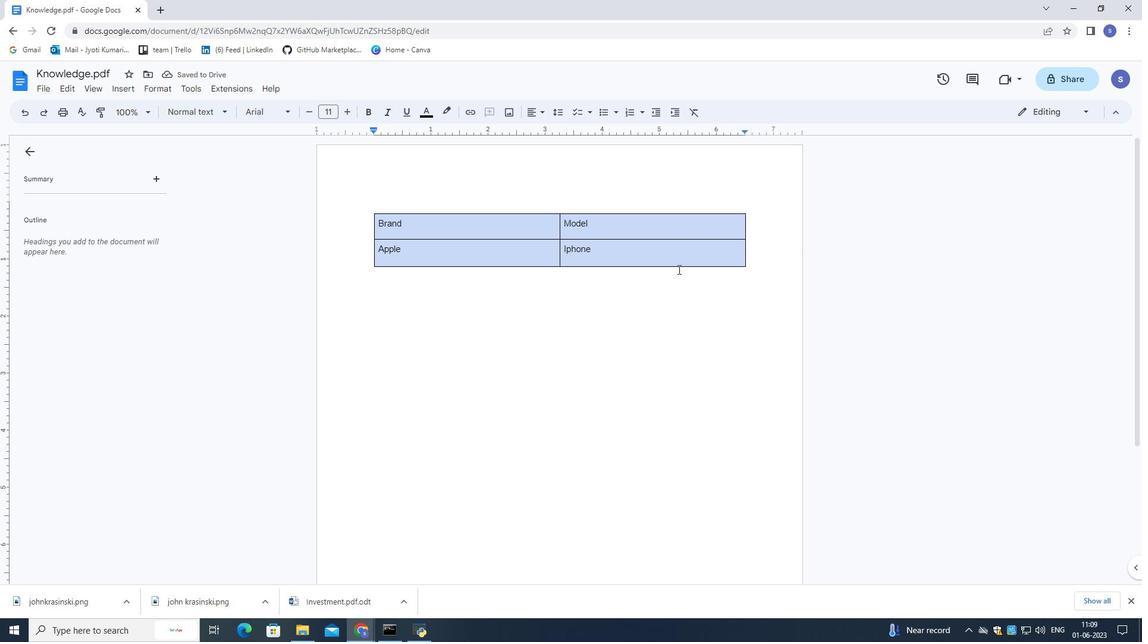 
